 Task: Reply to email with the signature Cassandra Campbell with the subject 'Request for a referral' from softage.1@softage.net with the message 'Can you provide an update on the status of the software development project?'
Action: Mouse moved to (979, 207)
Screenshot: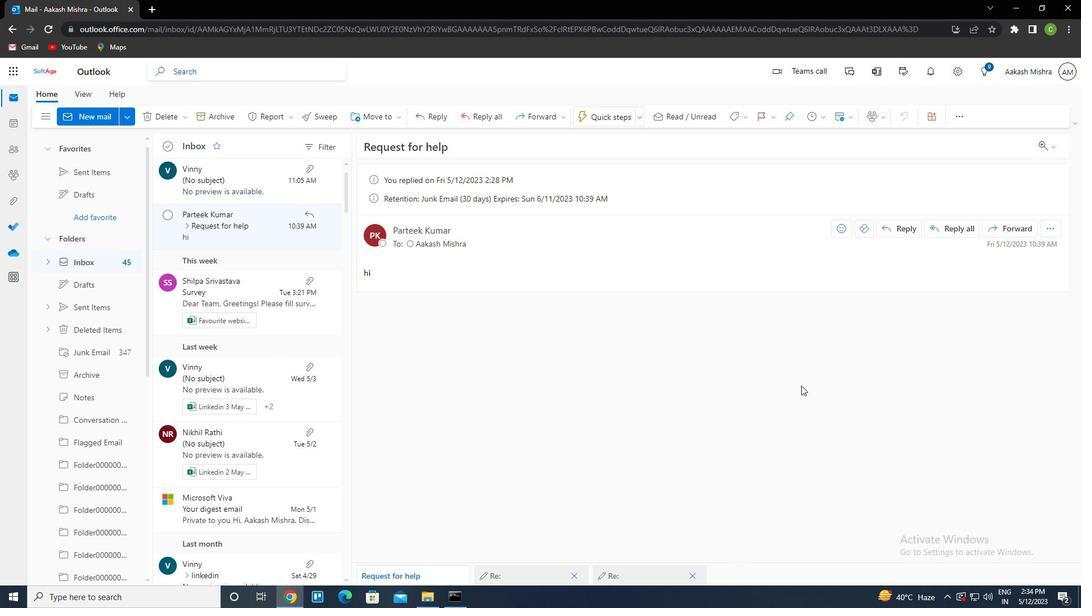 
Action: Mouse scrolled (979, 207) with delta (0, 0)
Screenshot: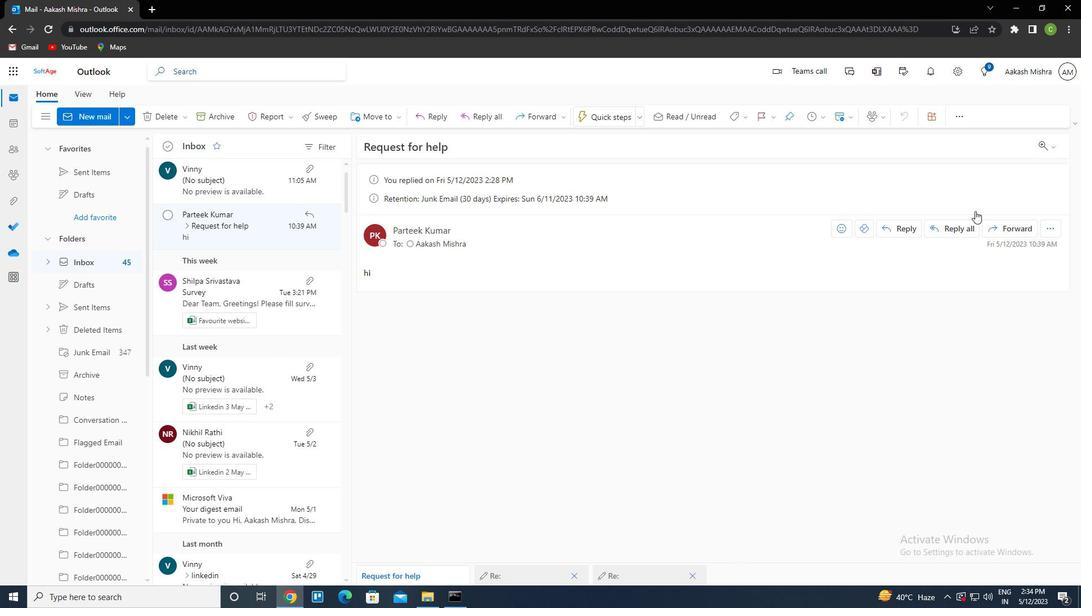 
Action: Mouse moved to (914, 233)
Screenshot: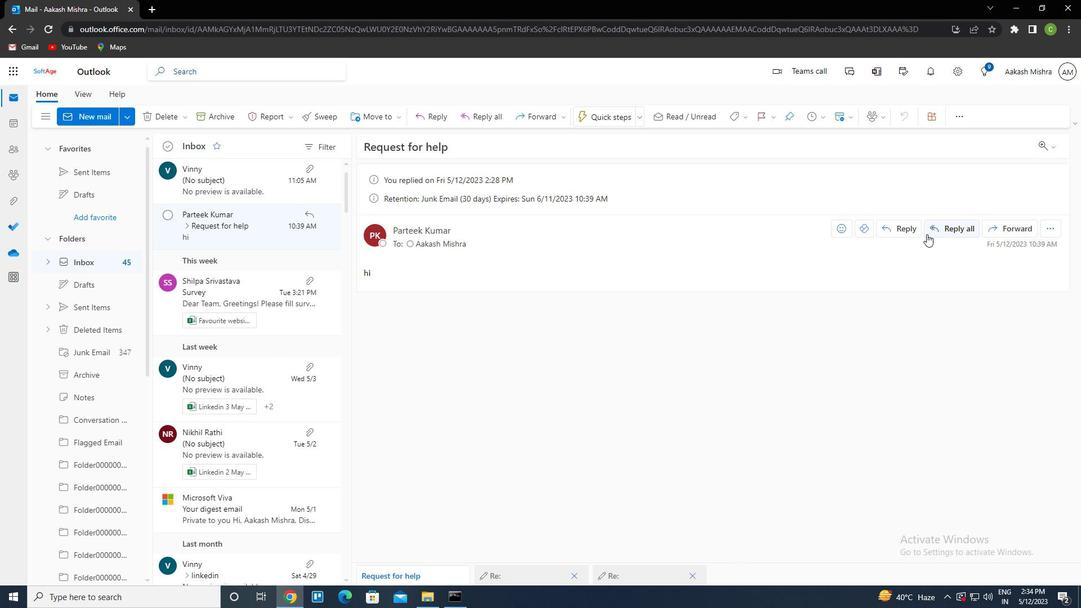 
Action: Mouse pressed left at (914, 233)
Screenshot: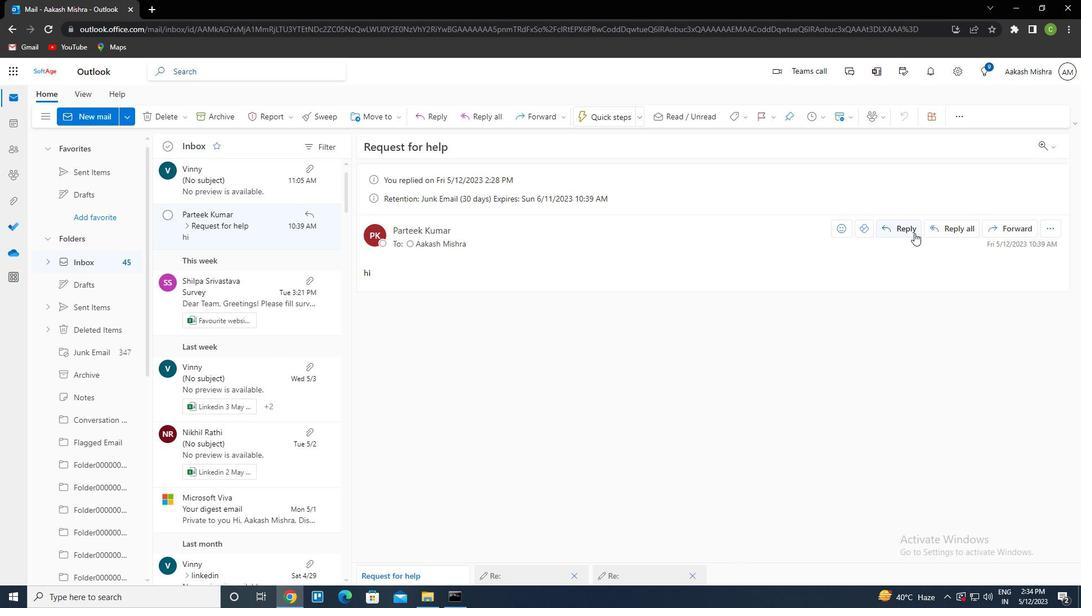 
Action: Mouse moved to (726, 117)
Screenshot: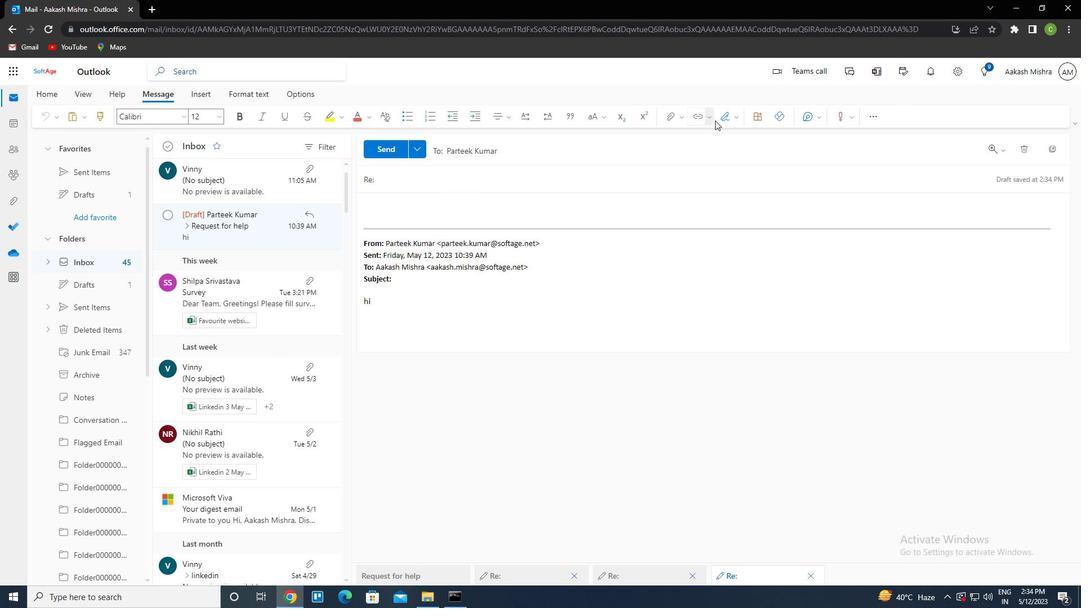 
Action: Mouse pressed left at (726, 117)
Screenshot: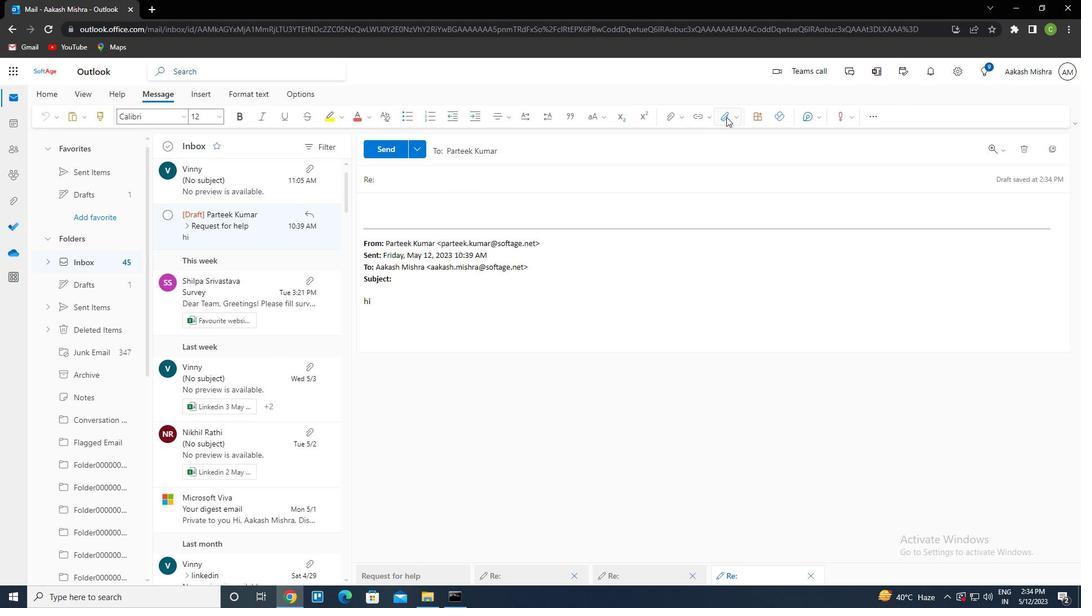 
Action: Mouse moved to (713, 161)
Screenshot: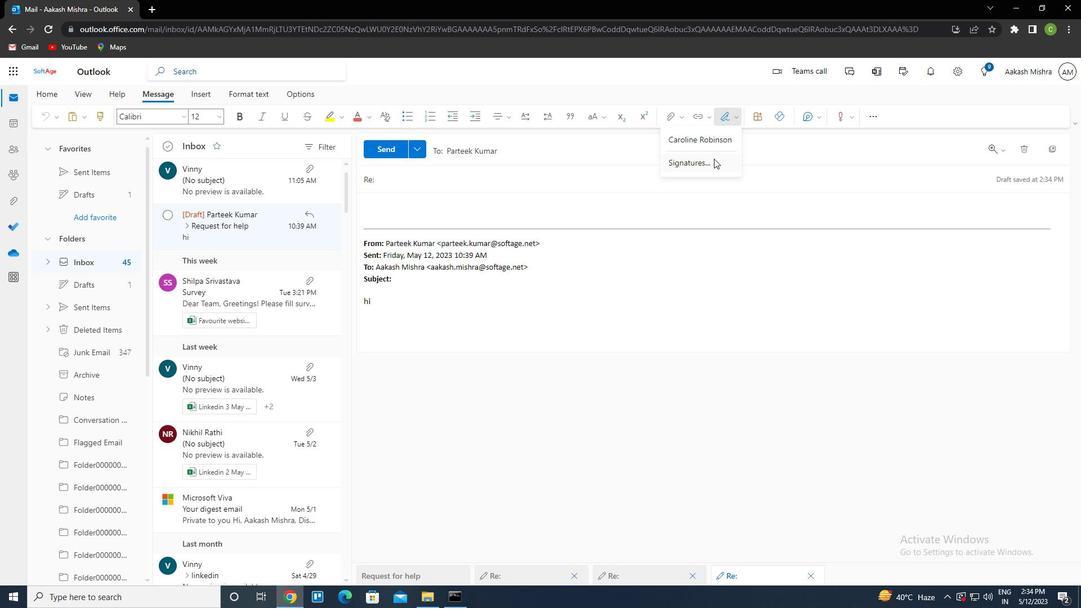 
Action: Mouse pressed left at (713, 161)
Screenshot: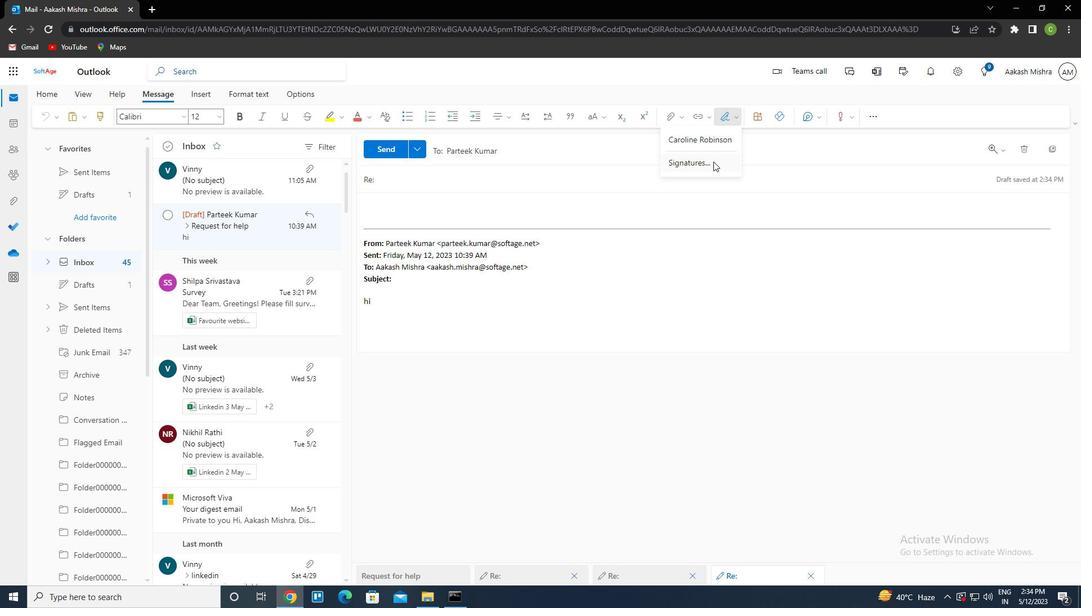
Action: Mouse moved to (463, 185)
Screenshot: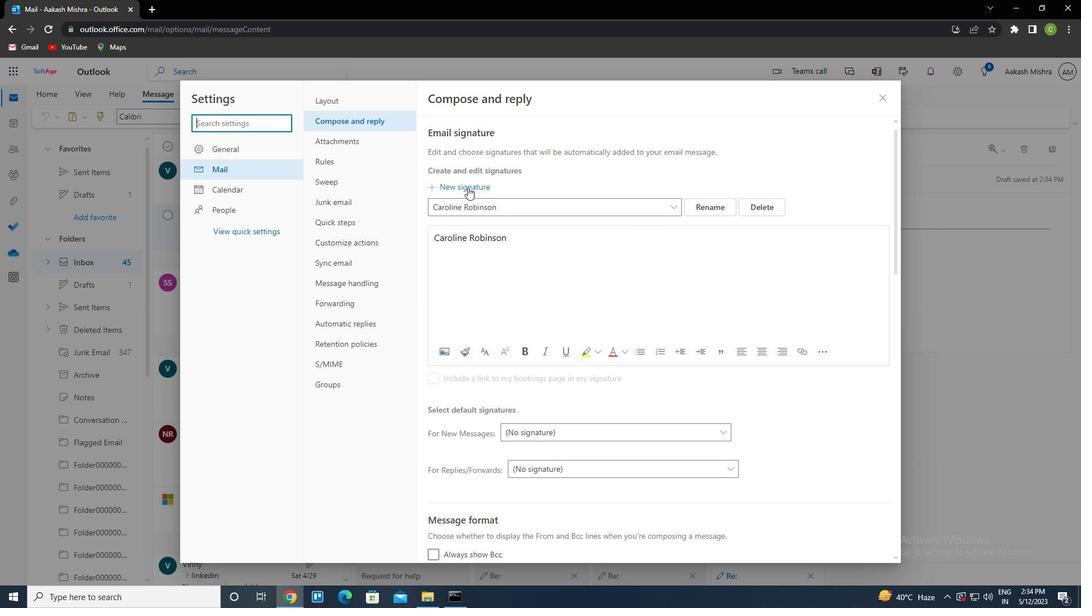 
Action: Mouse pressed left at (463, 185)
Screenshot: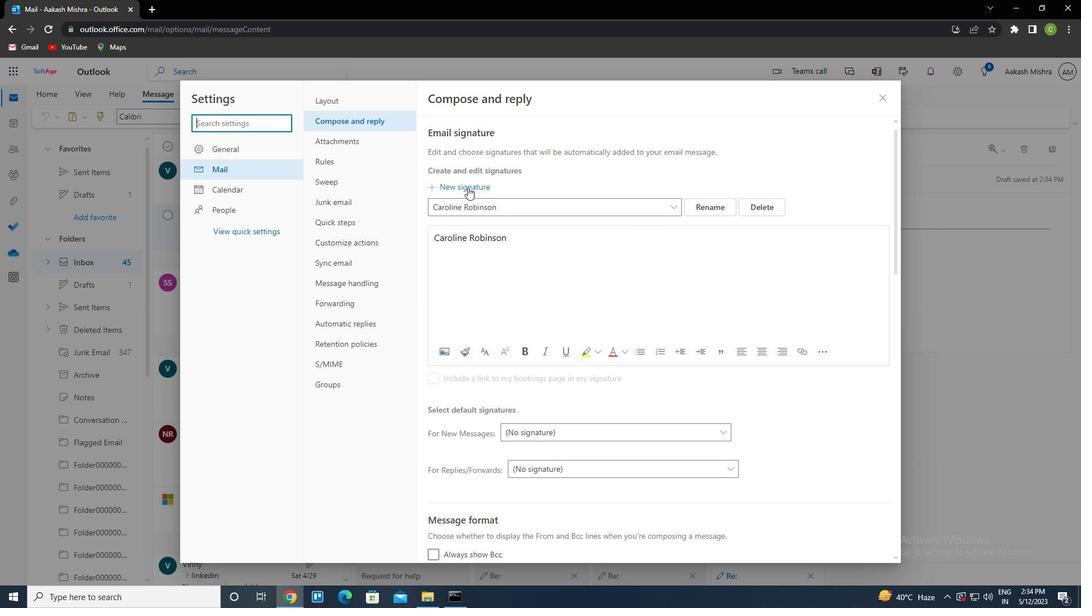 
Action: Mouse moved to (489, 207)
Screenshot: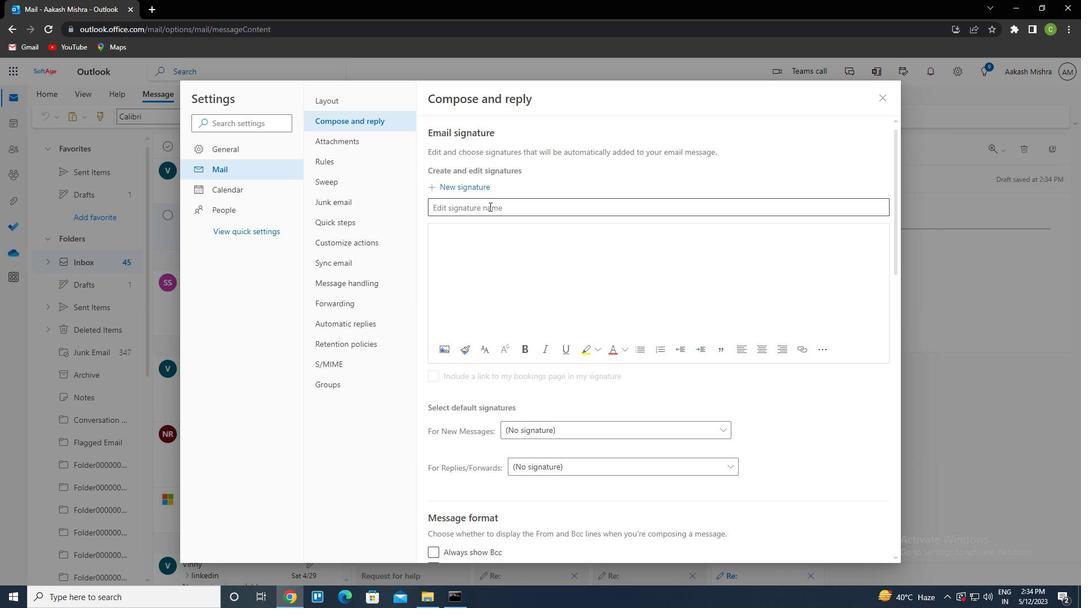 
Action: Mouse pressed left at (489, 207)
Screenshot: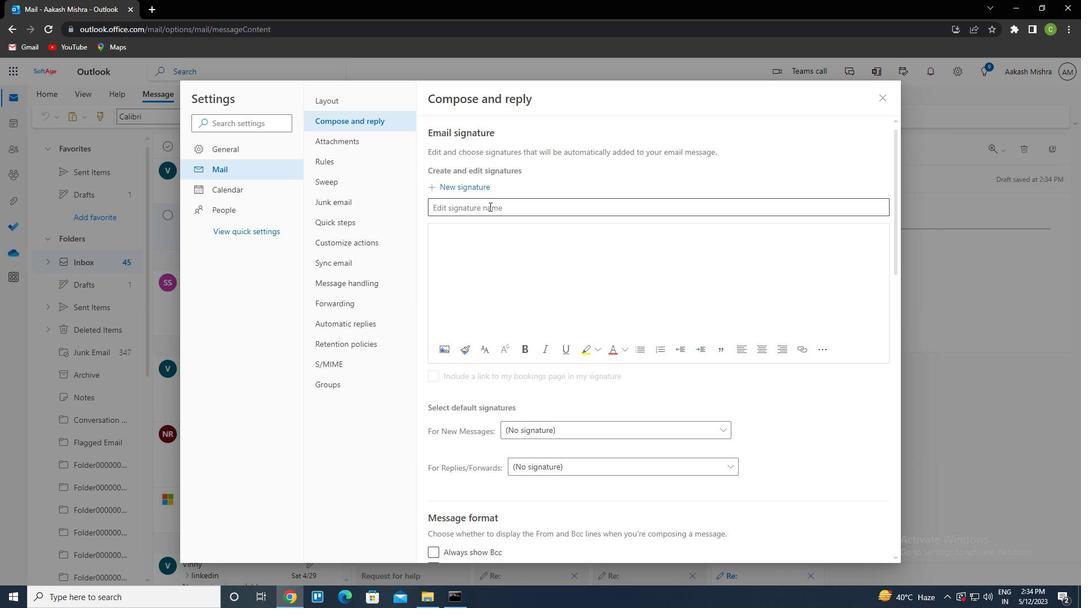 
Action: Key pressed <Key.caps_lock>c<Key.caps_lock>assandra<Key.space><Key.caps_lock>c<Key.caps_lock>ampbell
Screenshot: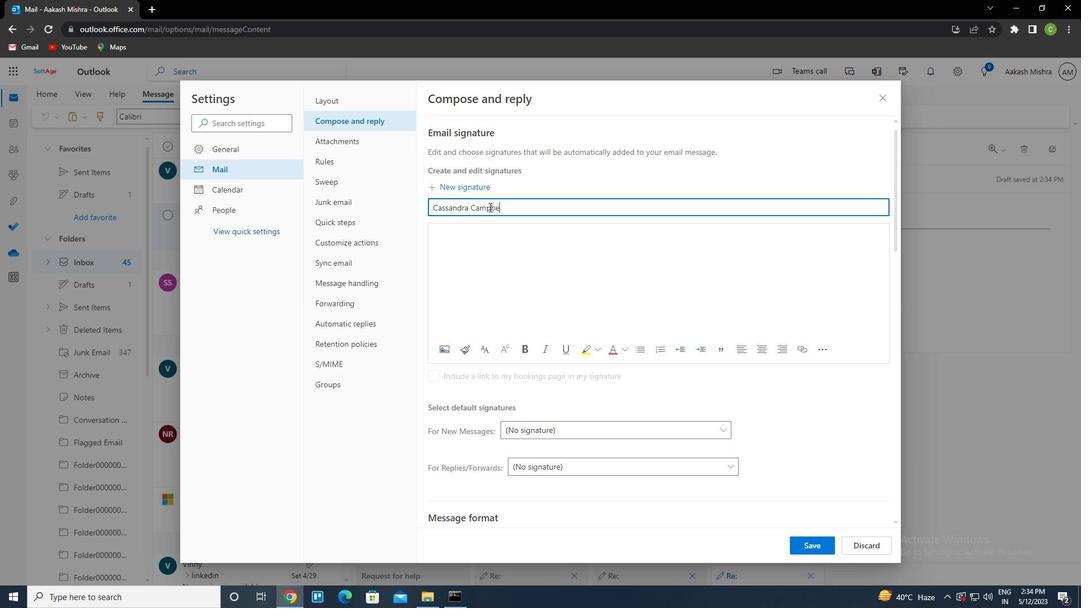 
Action: Mouse moved to (460, 246)
Screenshot: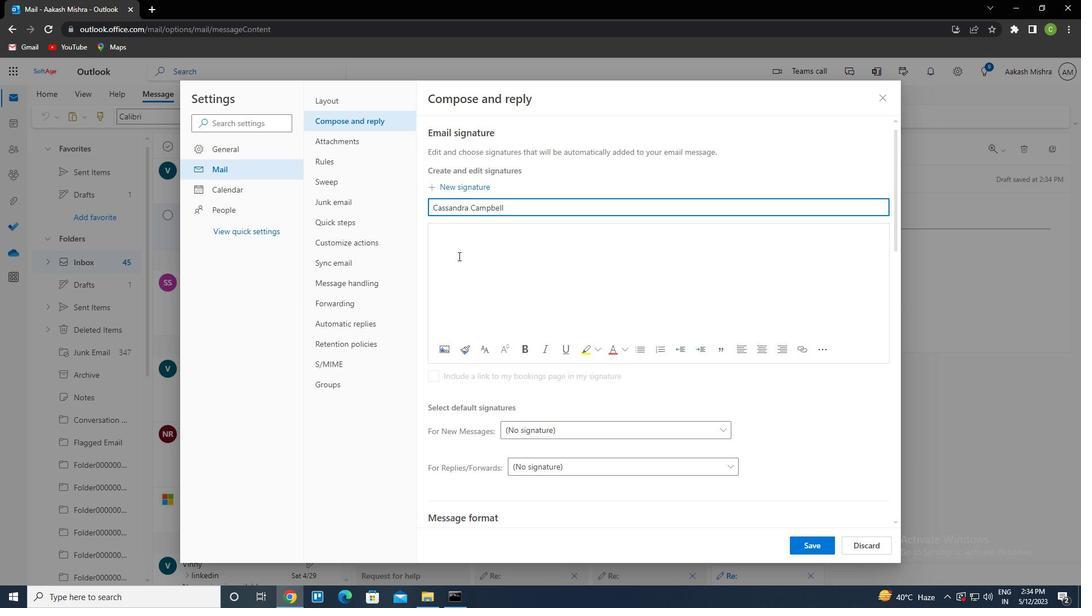 
Action: Mouse pressed left at (460, 246)
Screenshot: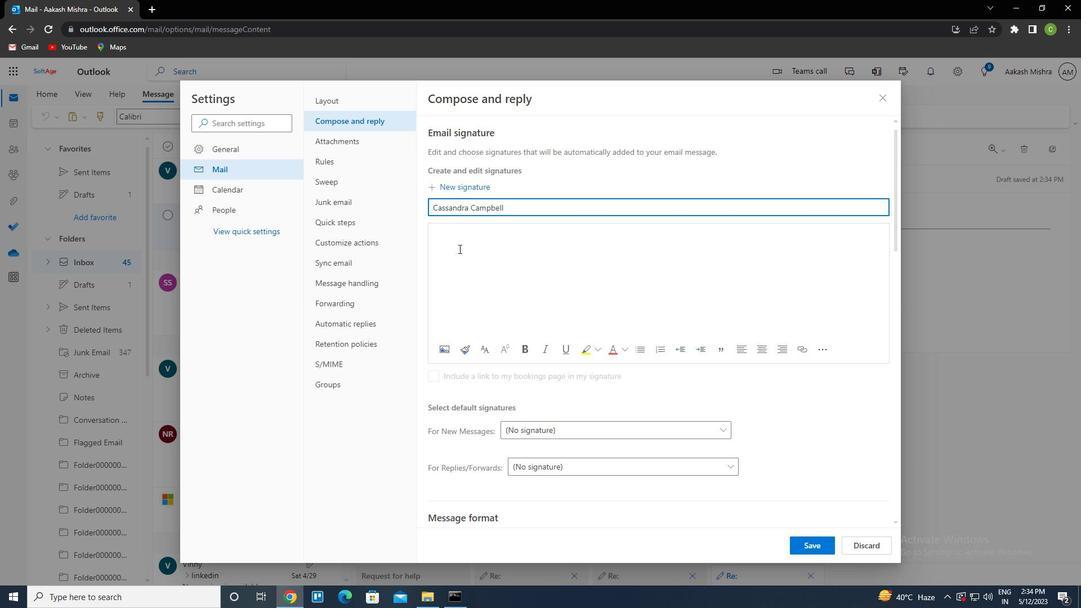 
Action: Key pressed <Key.caps_lock>c<Key.caps_lock>assandra<Key.space><Key.caps_lock>c<Key.caps_lock>ampbell
Screenshot: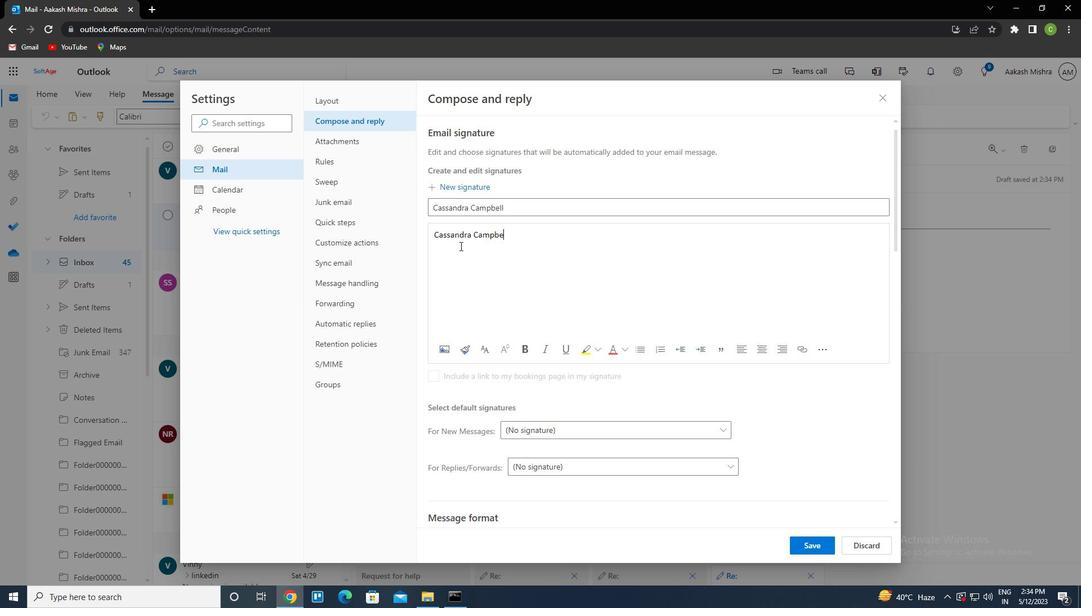 
Action: Mouse moved to (810, 542)
Screenshot: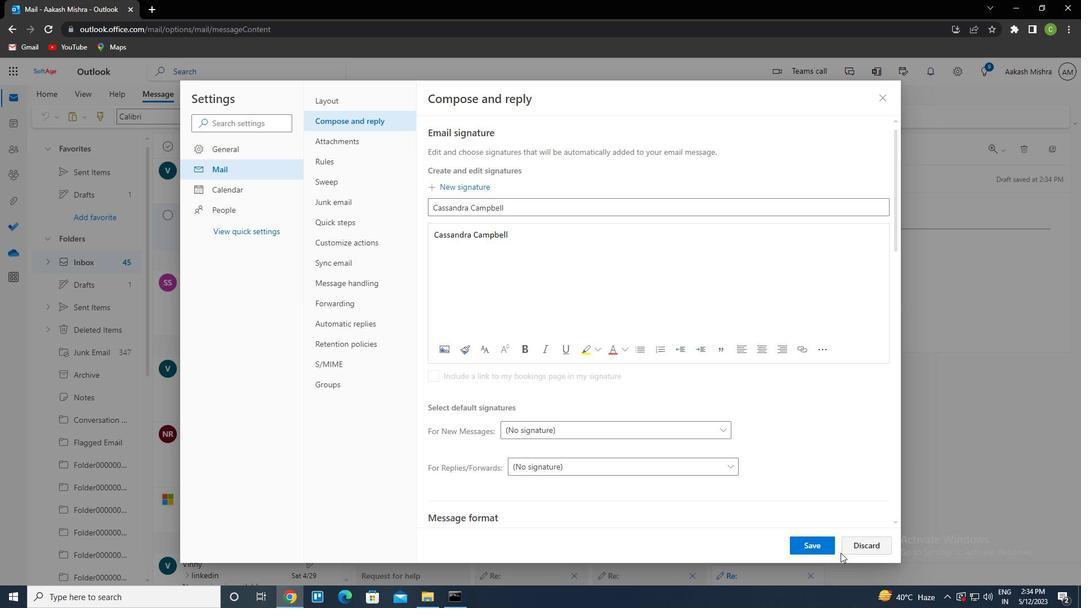 
Action: Mouse pressed left at (810, 542)
Screenshot: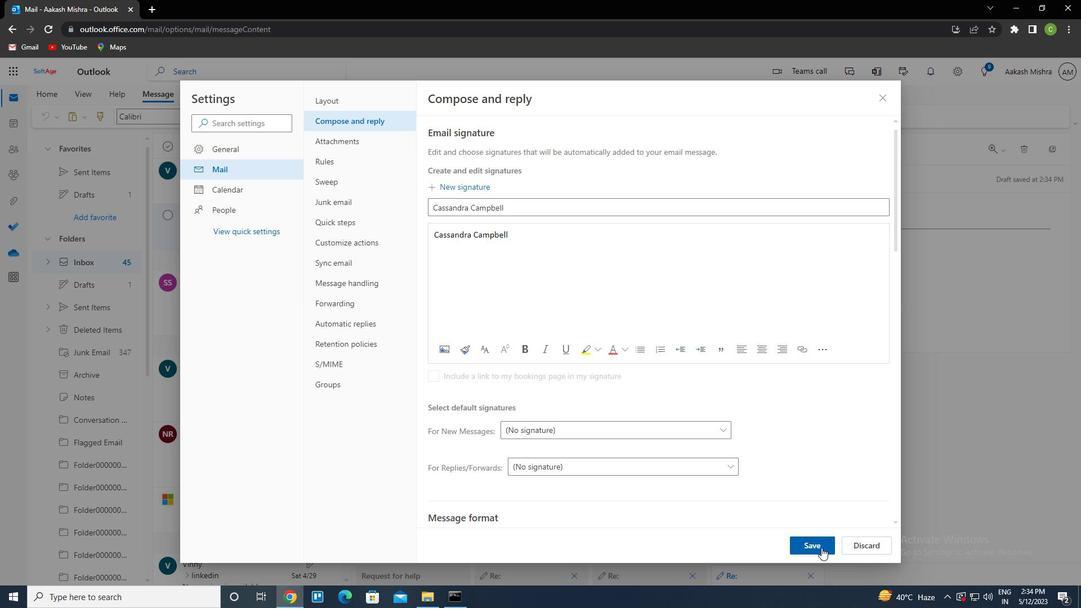
Action: Mouse moved to (886, 101)
Screenshot: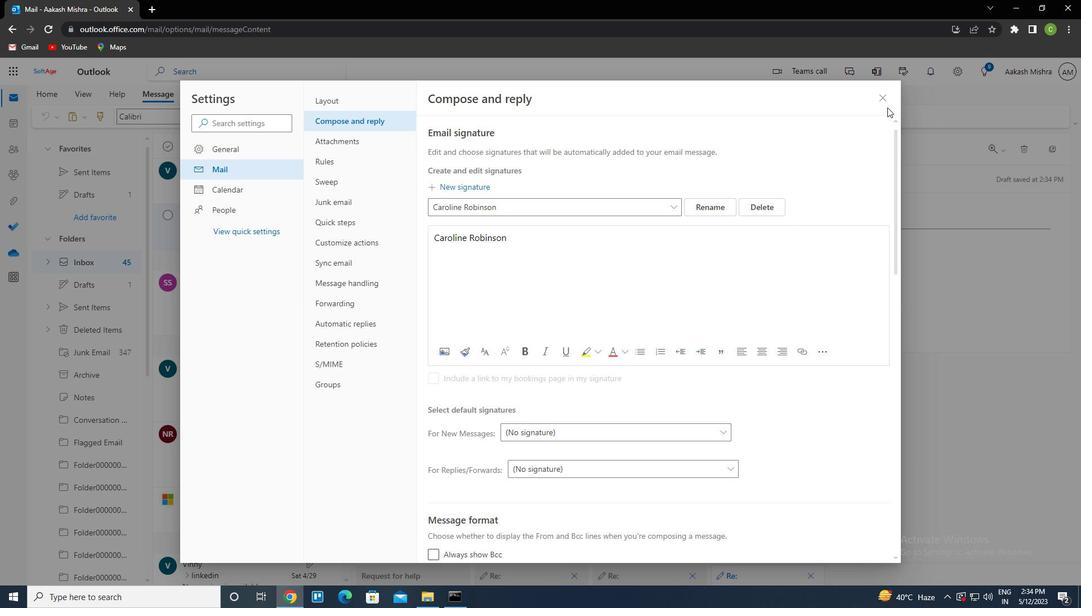 
Action: Mouse pressed left at (886, 101)
Screenshot: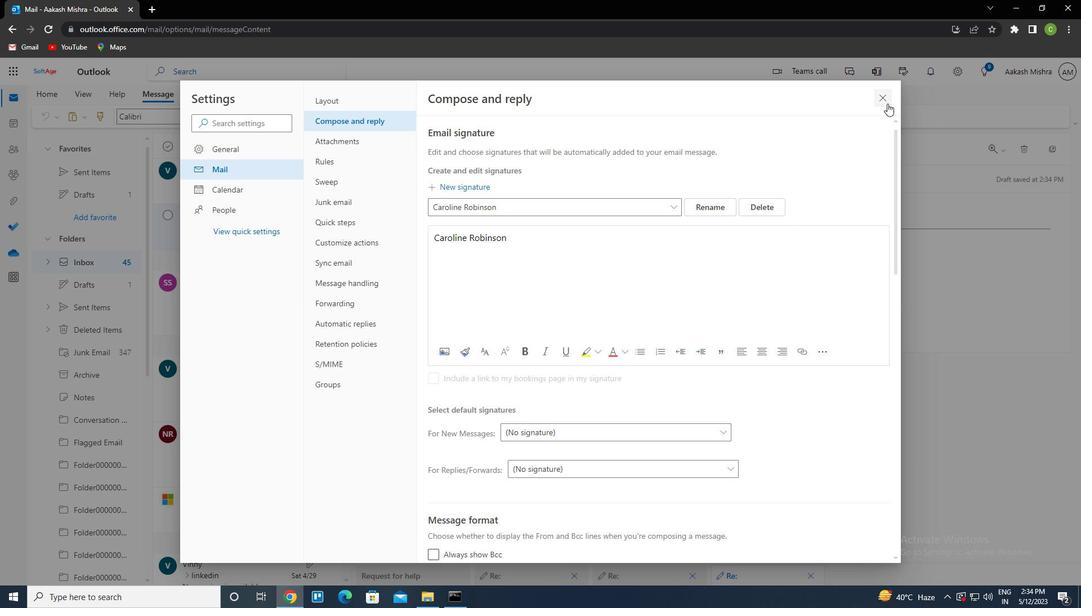 
Action: Mouse moved to (740, 121)
Screenshot: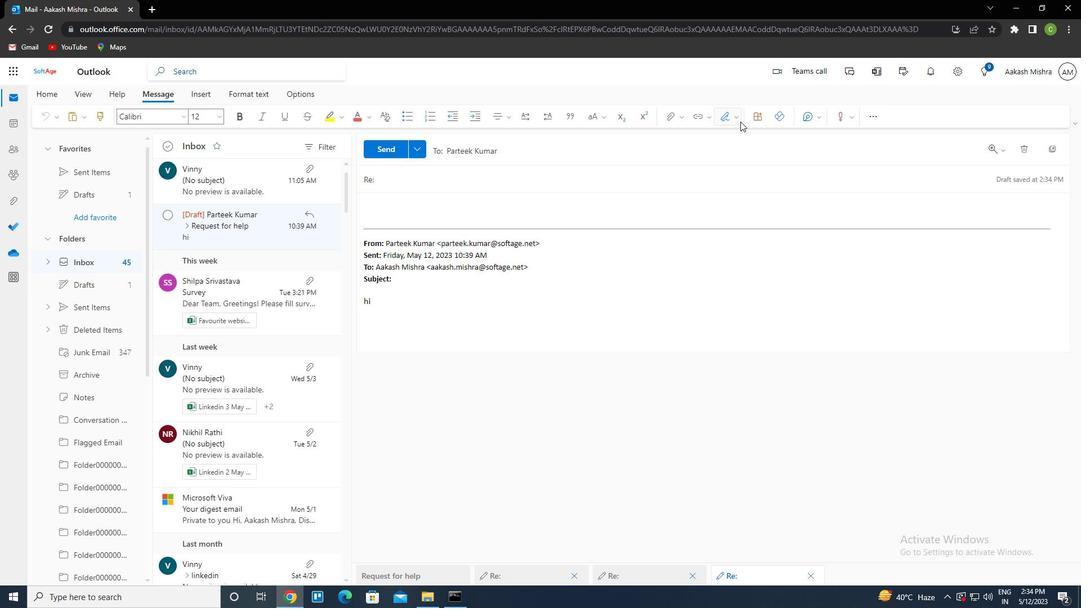 
Action: Mouse pressed left at (740, 121)
Screenshot: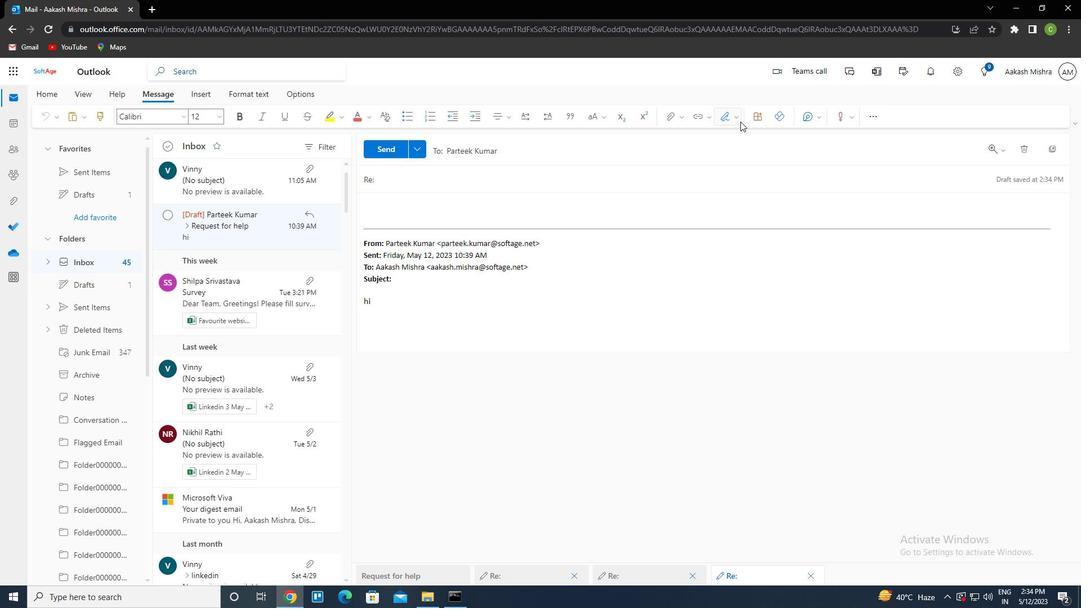 
Action: Mouse moved to (694, 158)
Screenshot: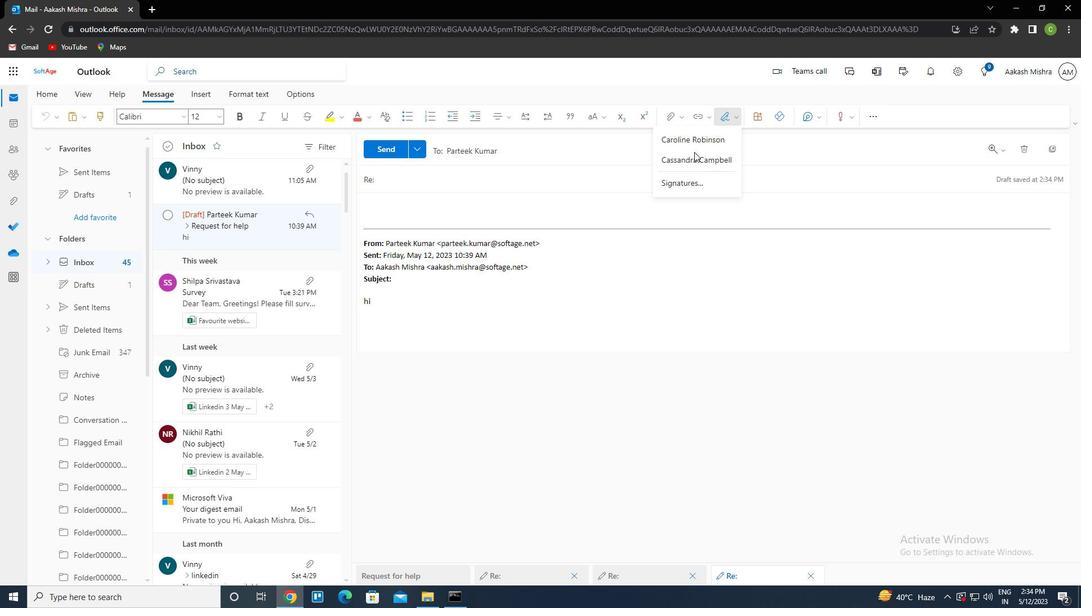 
Action: Mouse pressed left at (694, 158)
Screenshot: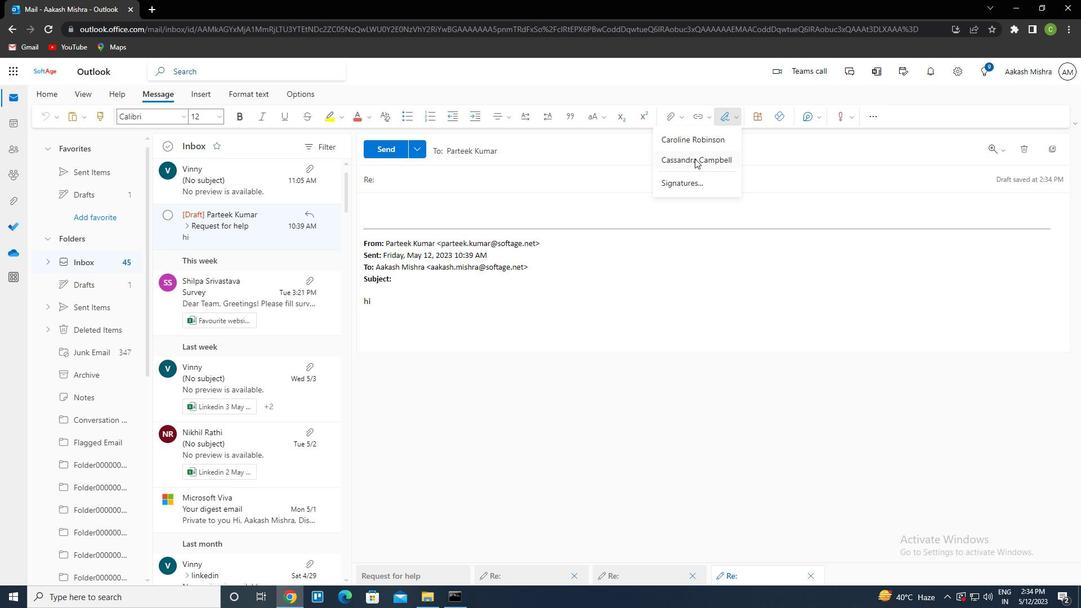 
Action: Mouse moved to (400, 182)
Screenshot: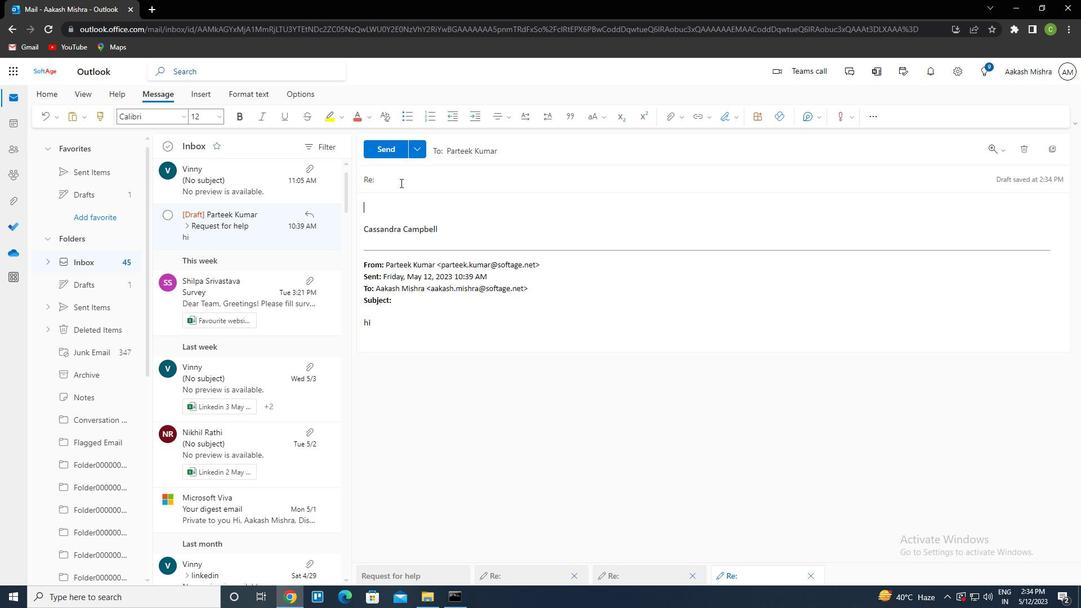 
Action: Mouse pressed left at (400, 182)
Screenshot: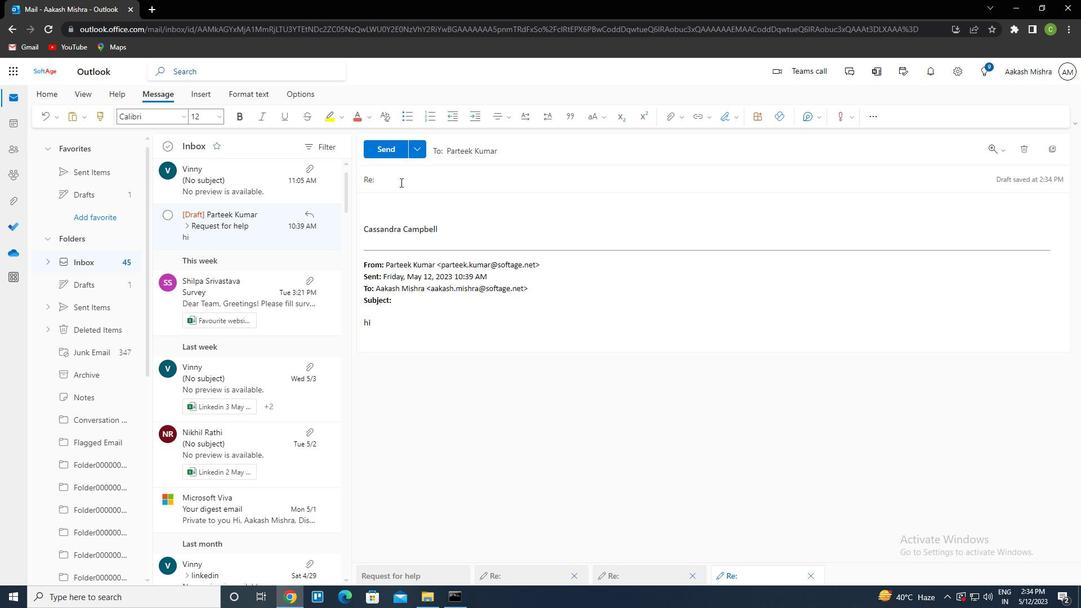 
Action: Key pressed <Key.caps_lock>r<Key.caps_lock>equest<Key.space>for<Key.space>a<Key.space>referral<Key.tab><Key.caps_lock>c<Key.caps_lock>an<Key.space>you<Key.space>provide<Key.space>an<Key.space>update<Key.space>on<Key.space>the<Key.space>status<Key.space>of<Key.space>the<Key.space>software<Key.space>development<Key.space>project
Screenshot: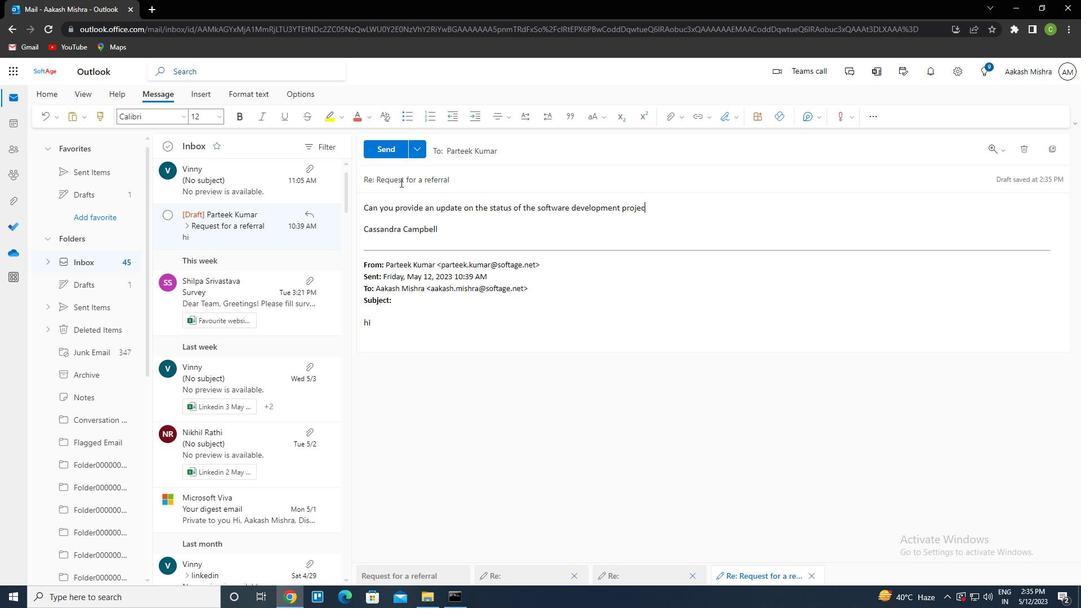 
Action: Mouse moved to (396, 146)
Screenshot: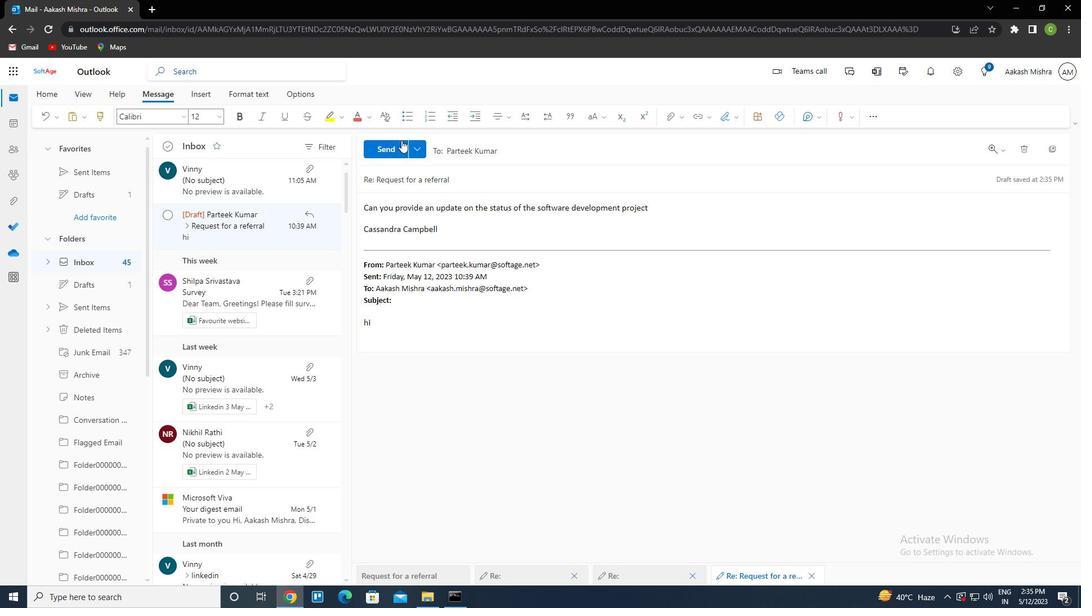 
Action: Mouse pressed left at (396, 146)
Screenshot: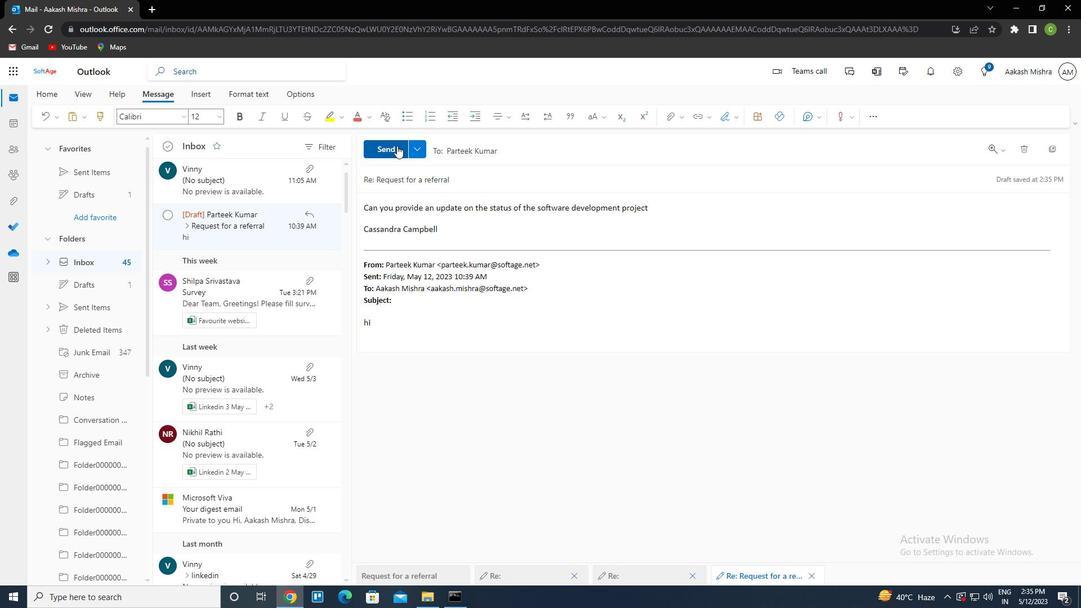 
Action: Mouse moved to (500, 354)
Screenshot: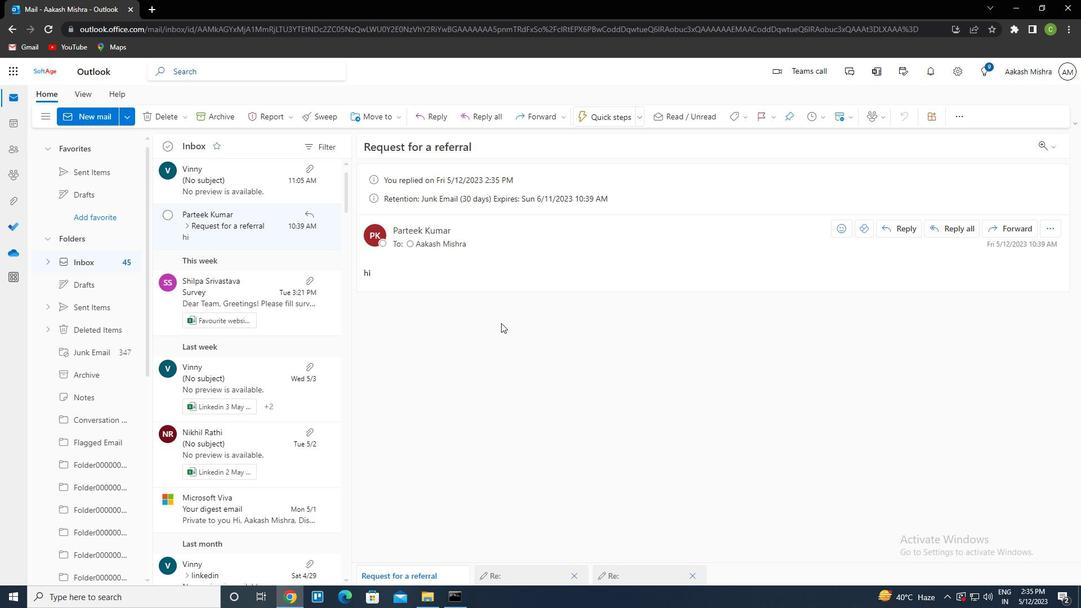 
